 Task: Look for products in the category "Pre-Workout" from Hilo Nutrition only.
Action: Mouse moved to (241, 135)
Screenshot: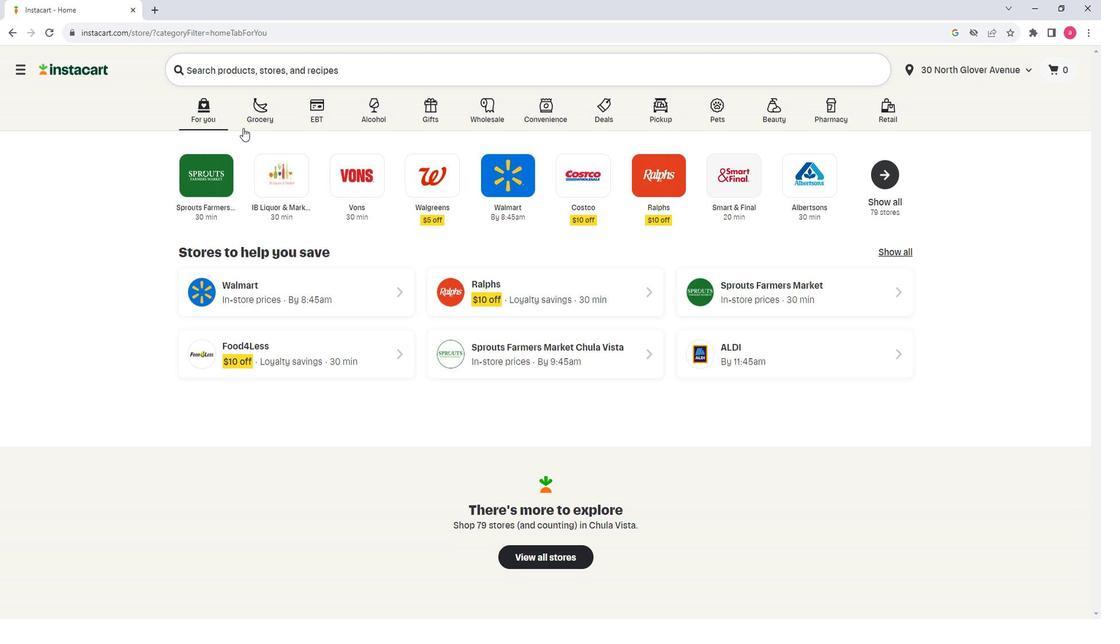
Action: Mouse pressed left at (241, 135)
Screenshot: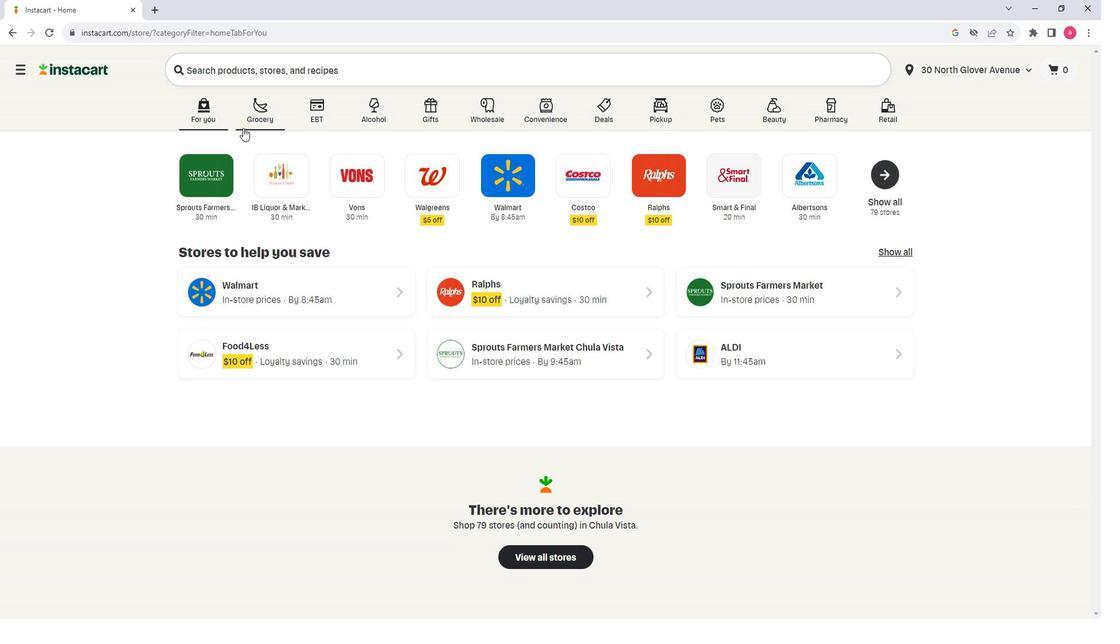
Action: Mouse moved to (359, 319)
Screenshot: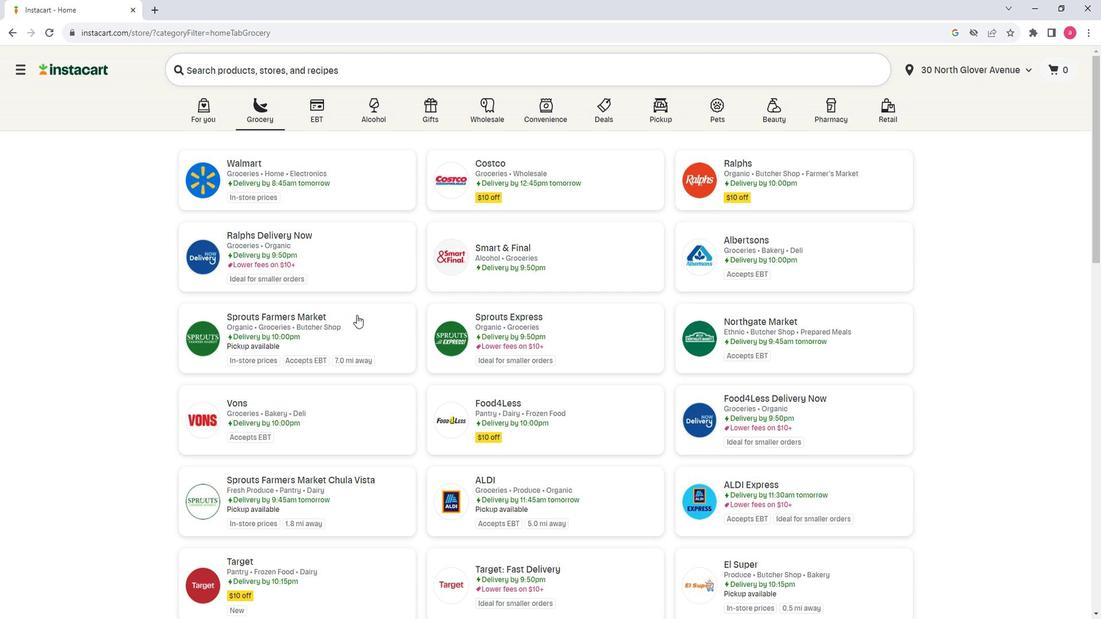 
Action: Mouse pressed left at (359, 319)
Screenshot: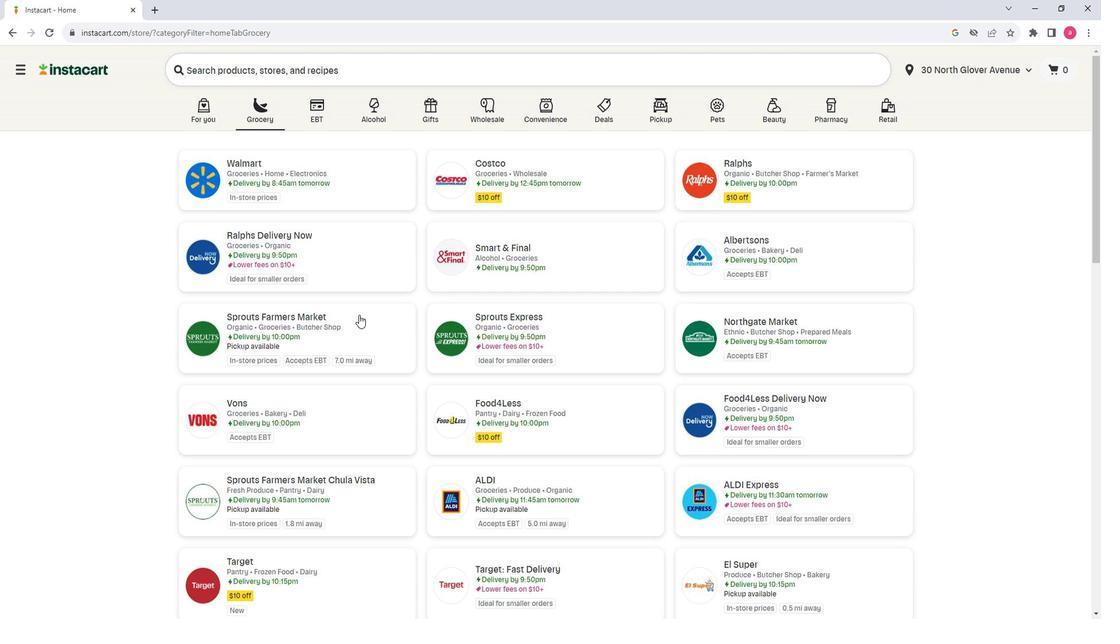 
Action: Mouse moved to (133, 332)
Screenshot: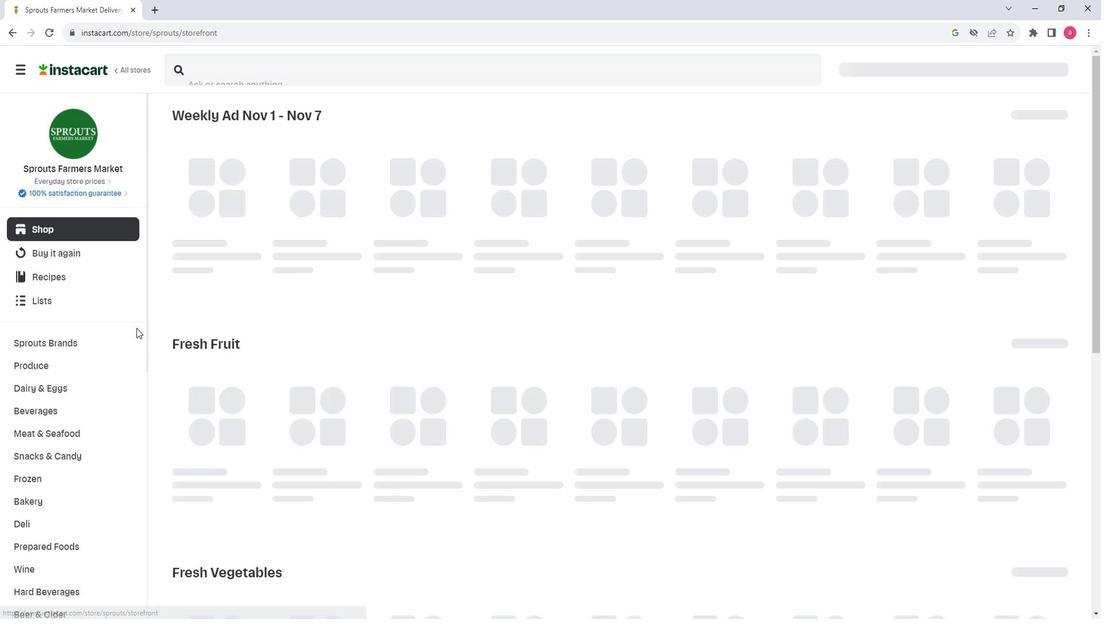 
Action: Mouse scrolled (133, 331) with delta (0, 0)
Screenshot: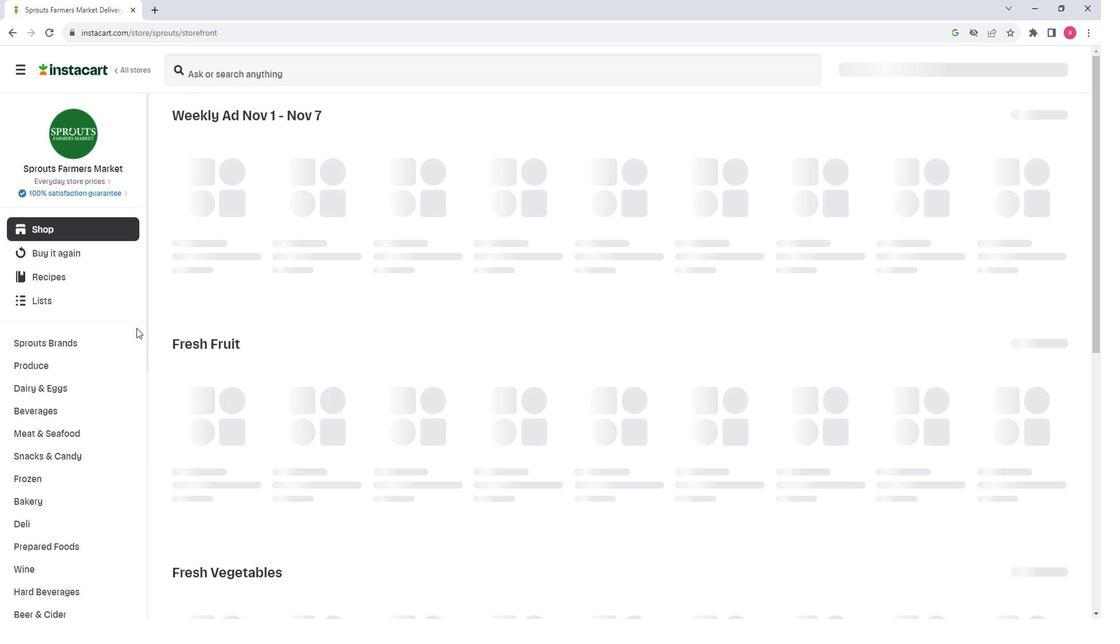 
Action: Mouse scrolled (133, 331) with delta (0, 0)
Screenshot: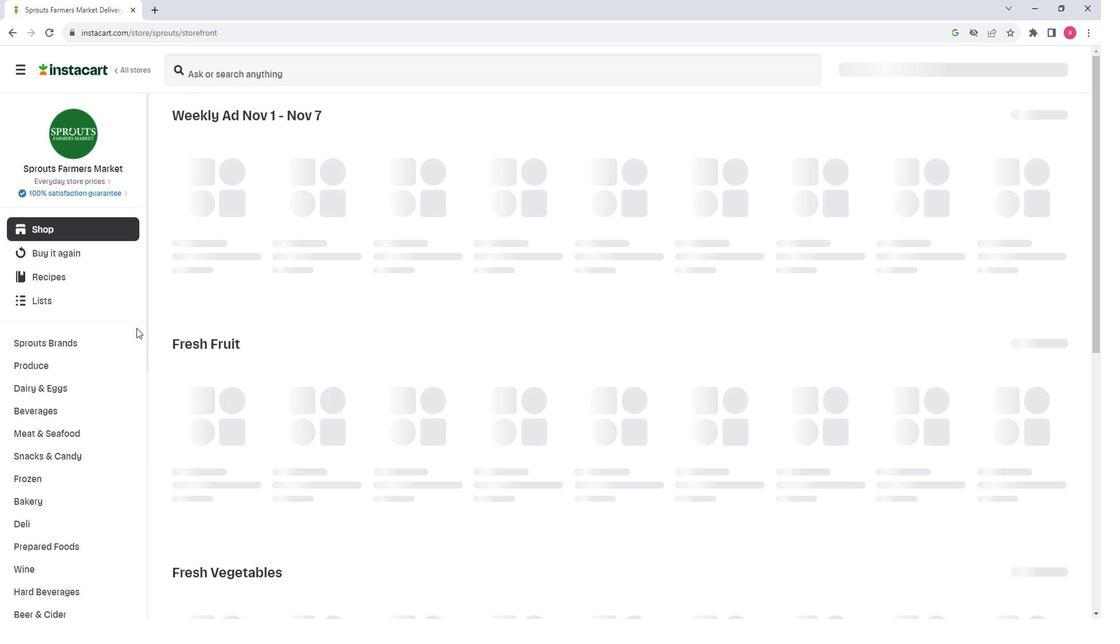 
Action: Mouse scrolled (133, 331) with delta (0, 0)
Screenshot: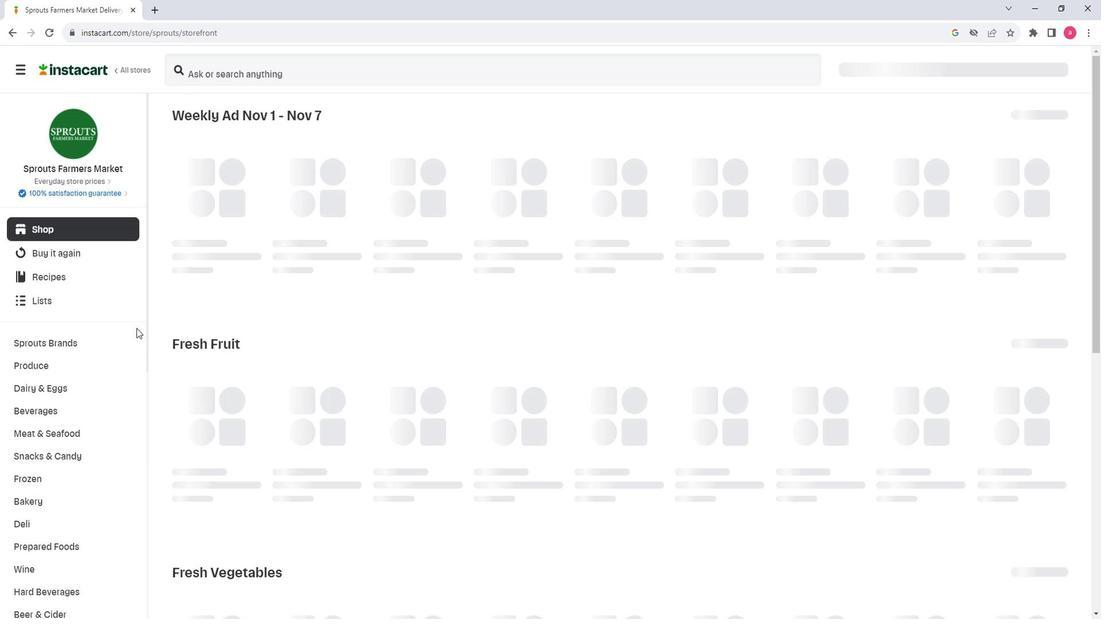 
Action: Mouse scrolled (133, 331) with delta (0, 0)
Screenshot: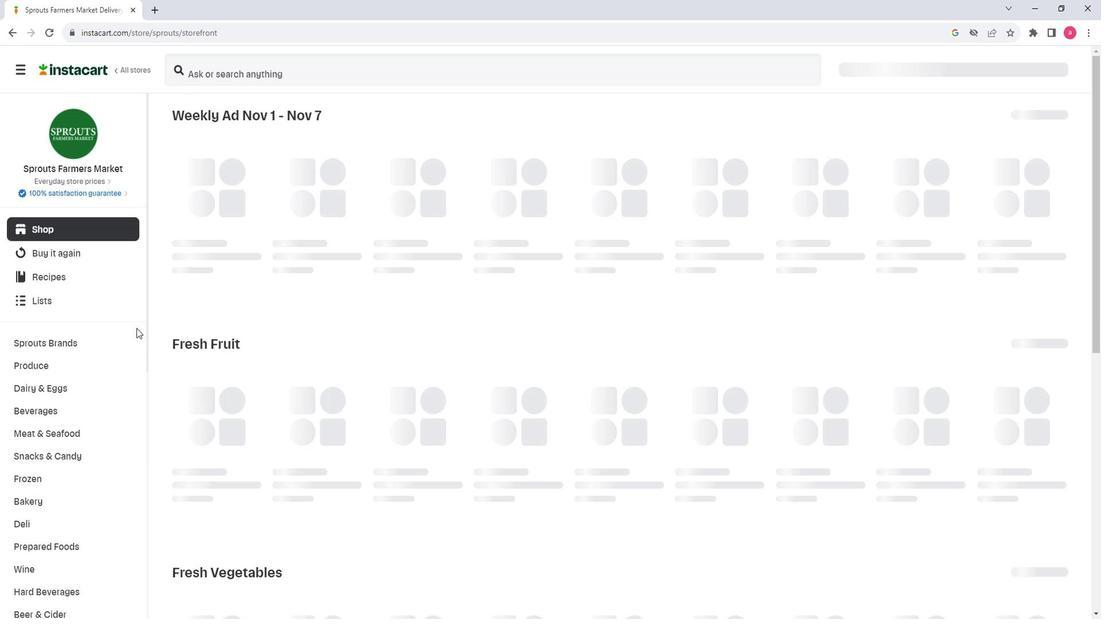 
Action: Mouse scrolled (133, 331) with delta (0, 0)
Screenshot: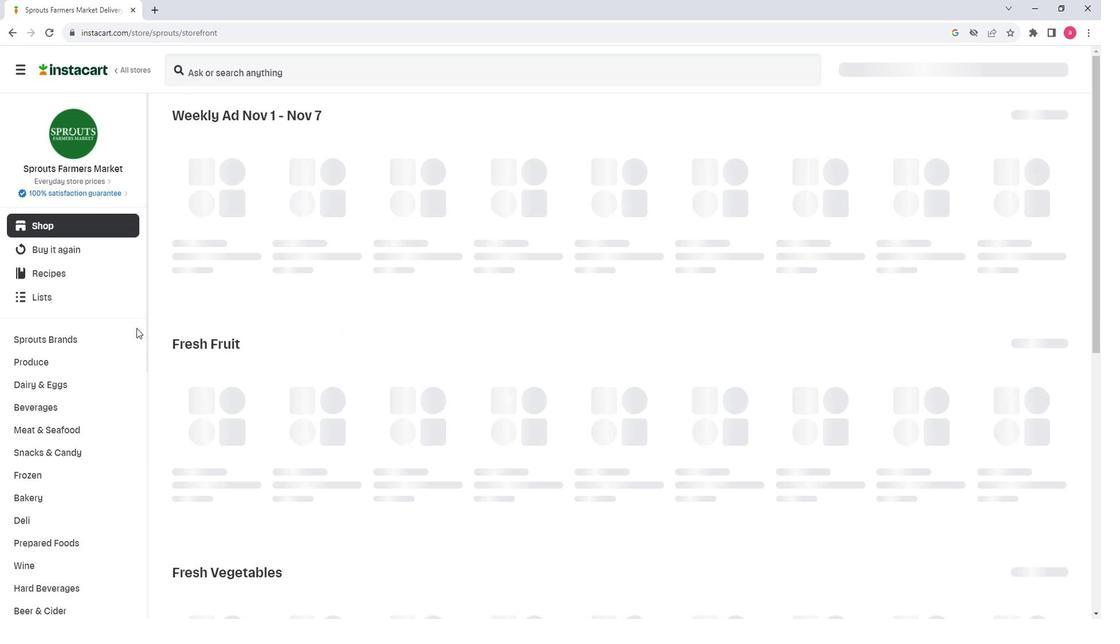 
Action: Mouse moved to (61, 496)
Screenshot: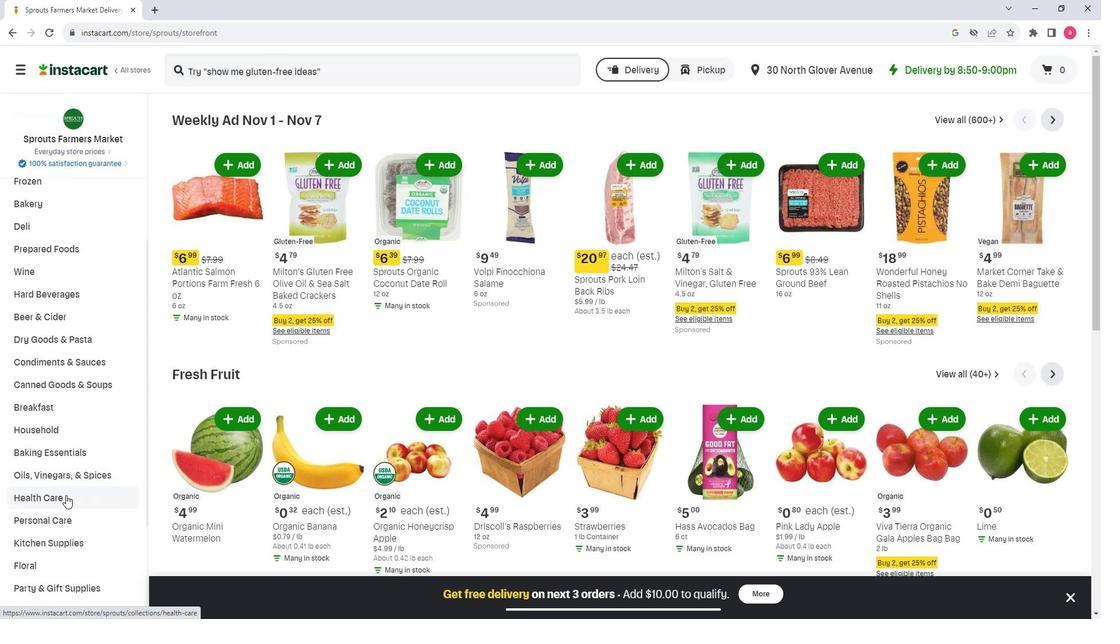 
Action: Mouse pressed left at (61, 496)
Screenshot: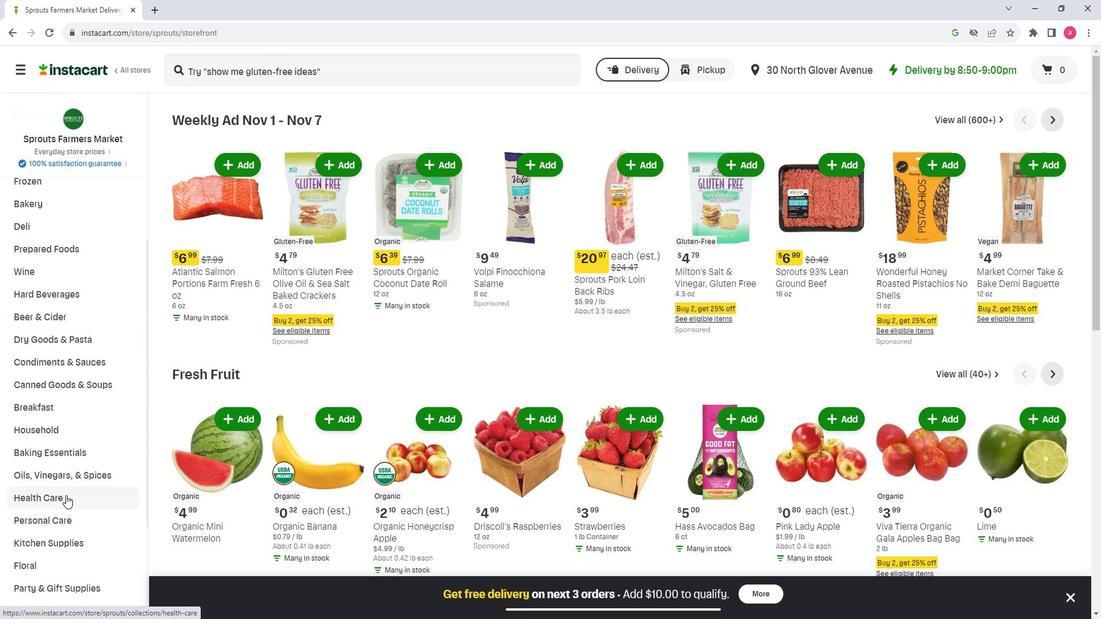 
Action: Mouse moved to (844, 154)
Screenshot: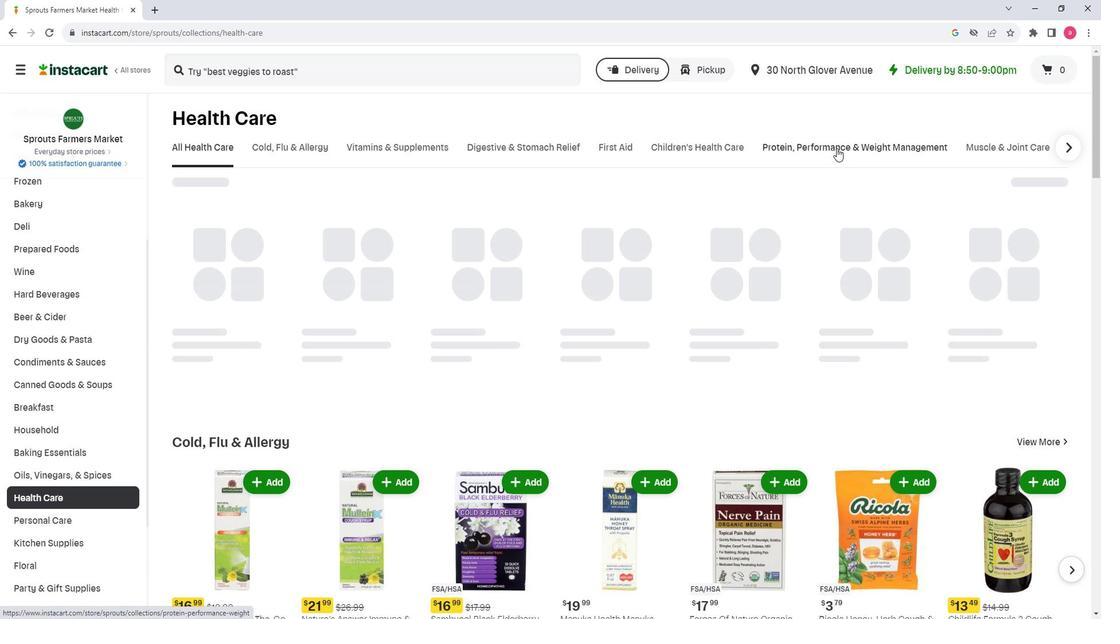 
Action: Mouse pressed left at (844, 154)
Screenshot: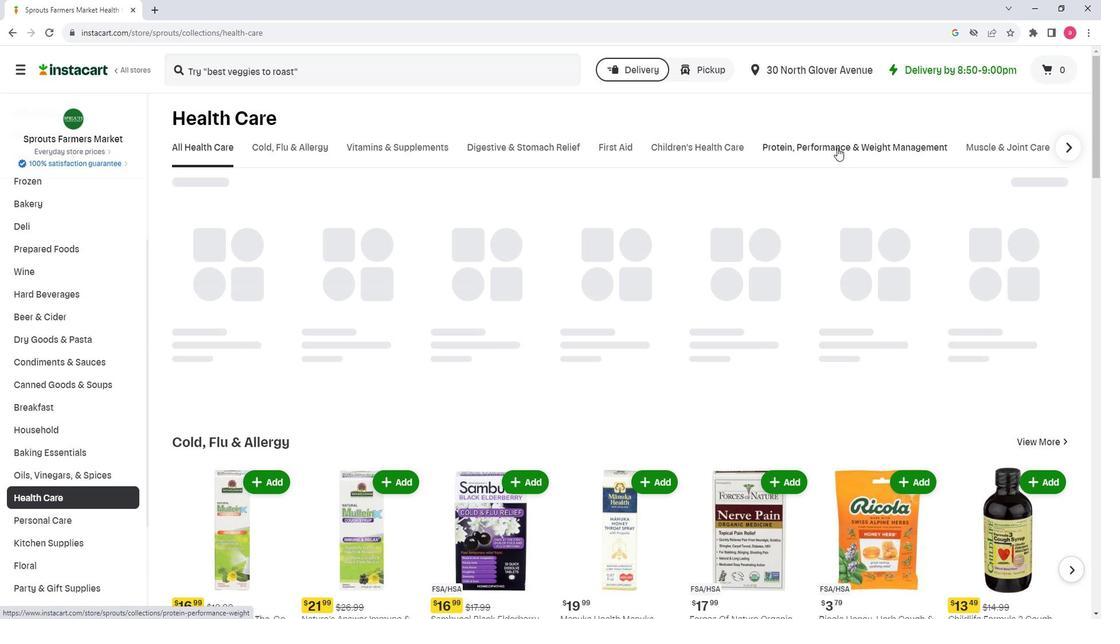 
Action: Mouse moved to (501, 202)
Screenshot: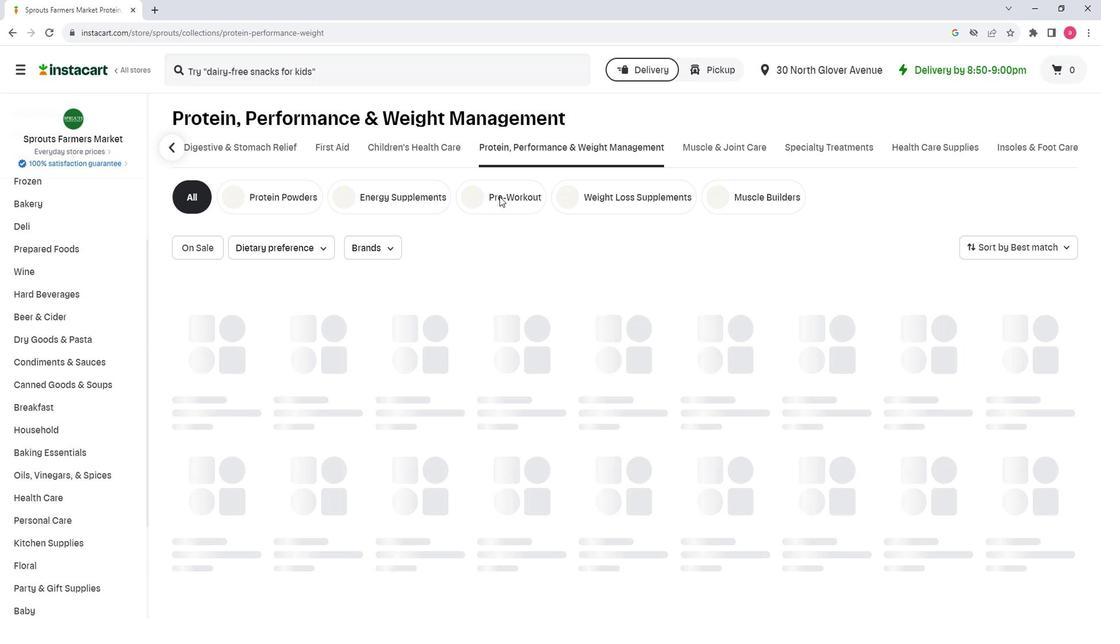 
Action: Mouse pressed left at (501, 202)
Screenshot: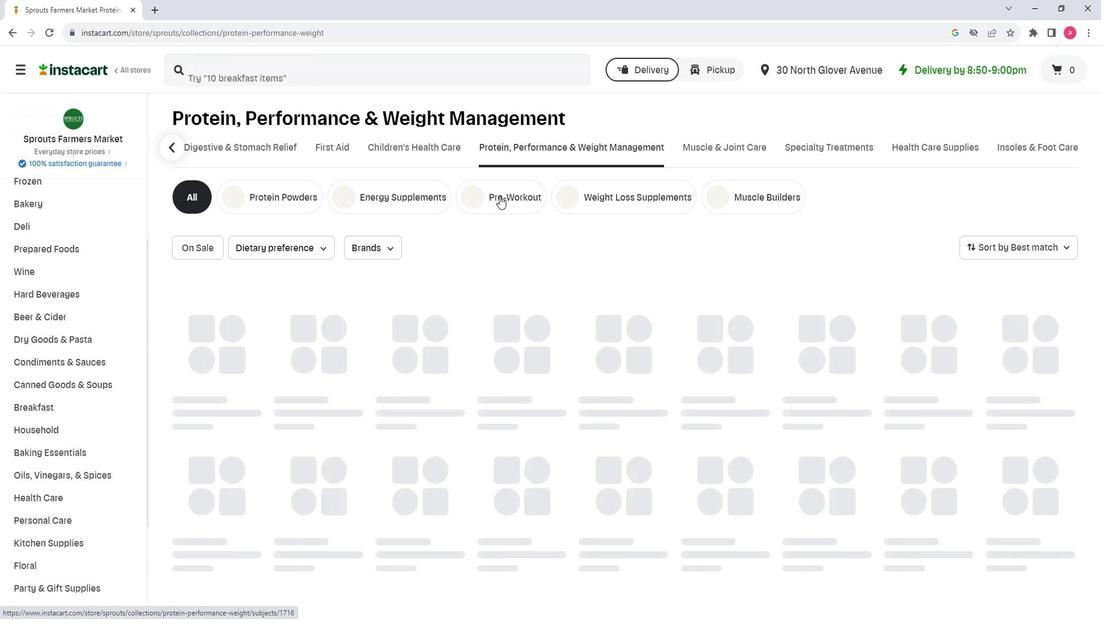 
Action: Mouse moved to (265, 256)
Screenshot: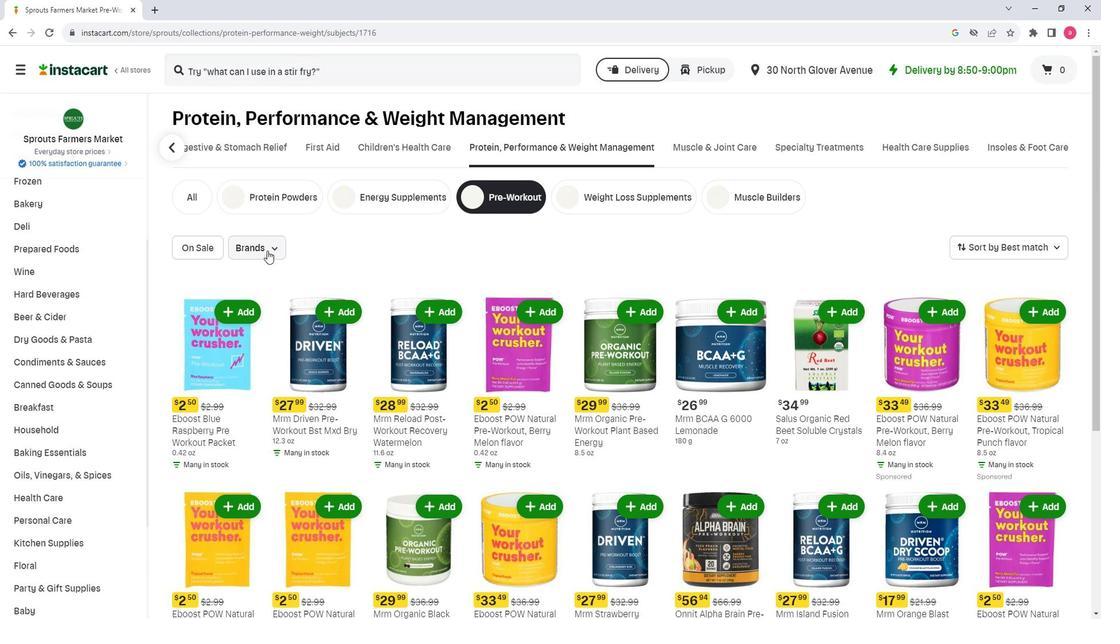 
Action: Mouse pressed left at (265, 256)
Screenshot: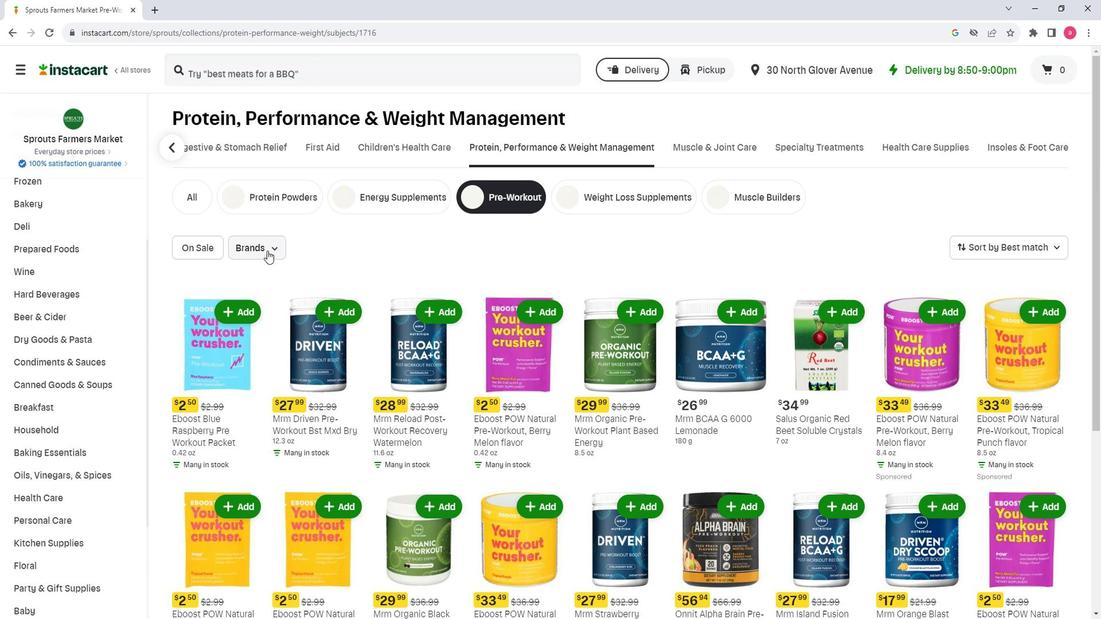 
Action: Mouse moved to (300, 313)
Screenshot: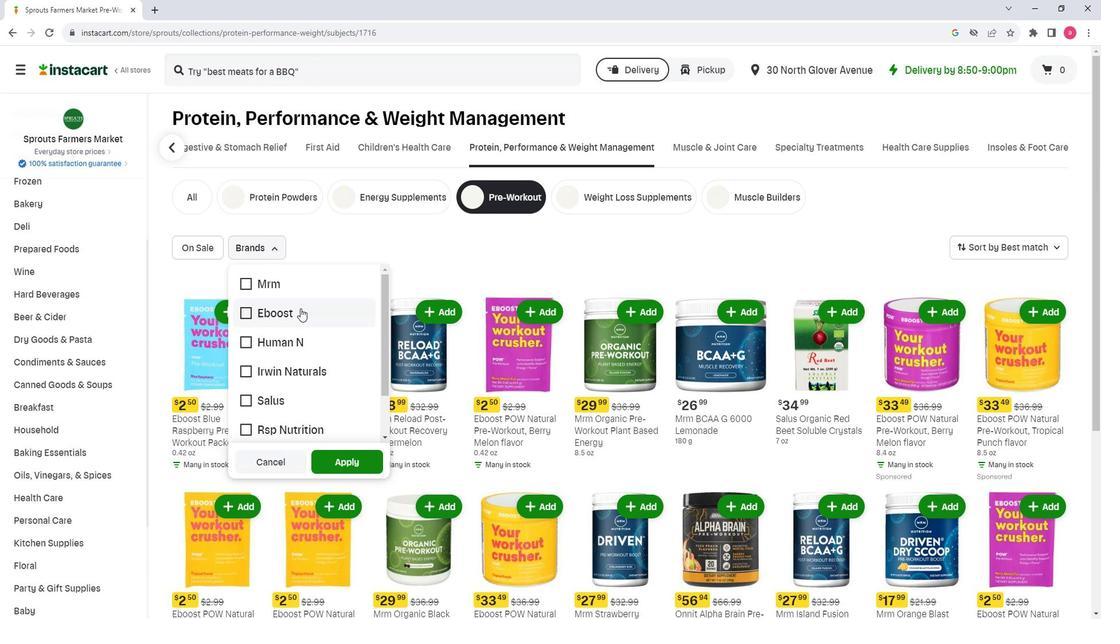 
Action: Mouse scrolled (300, 312) with delta (0, 0)
Screenshot: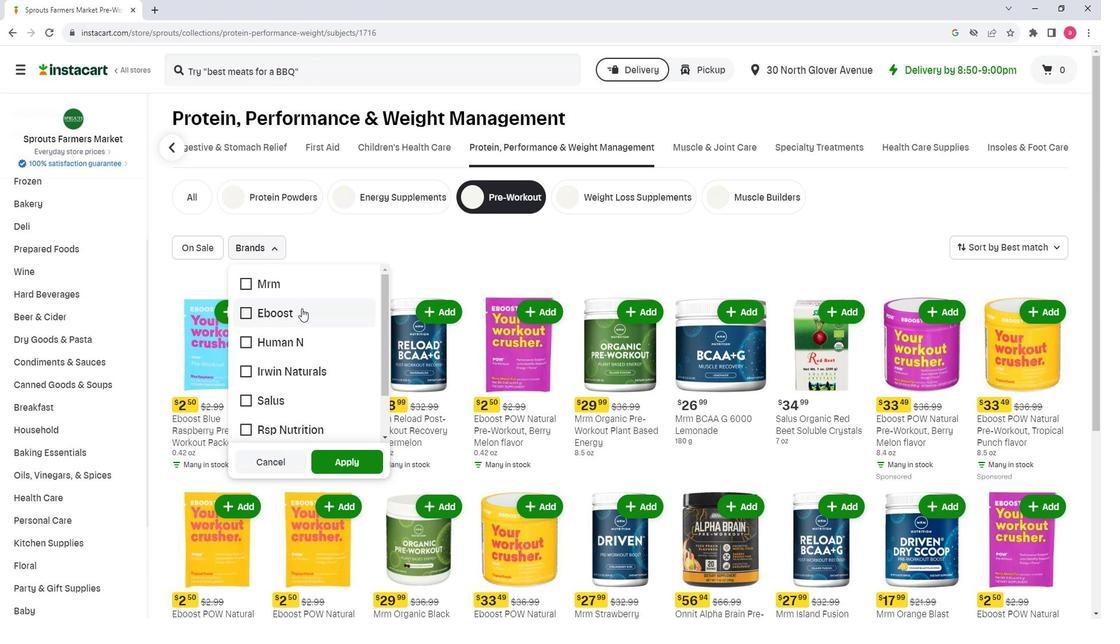 
Action: Mouse scrolled (300, 313) with delta (0, 0)
Screenshot: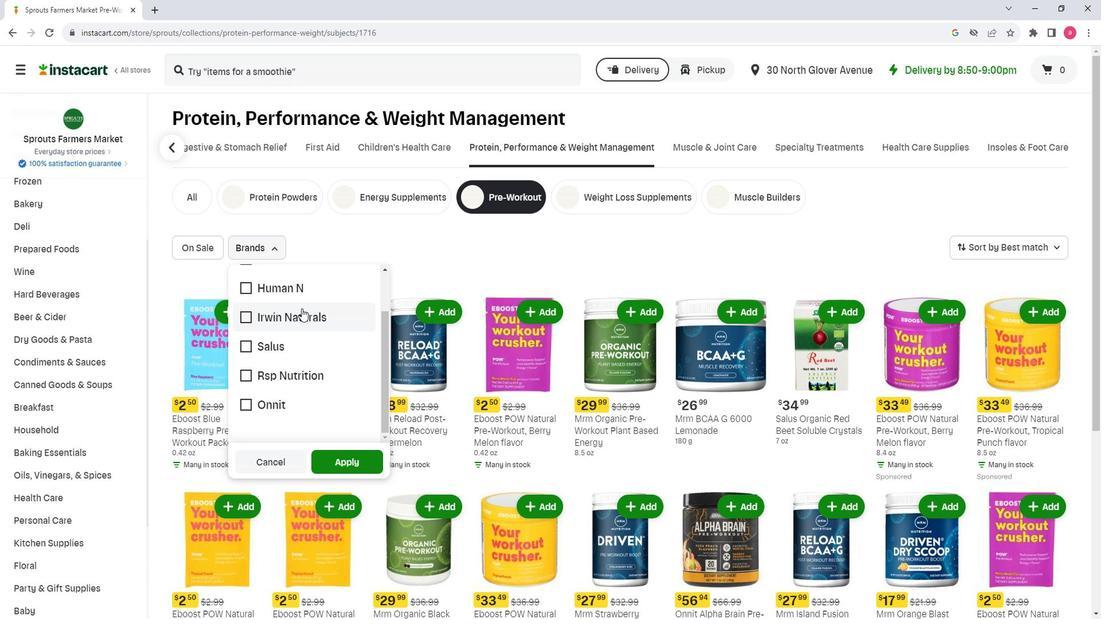 
Action: Mouse scrolled (300, 313) with delta (0, 0)
Screenshot: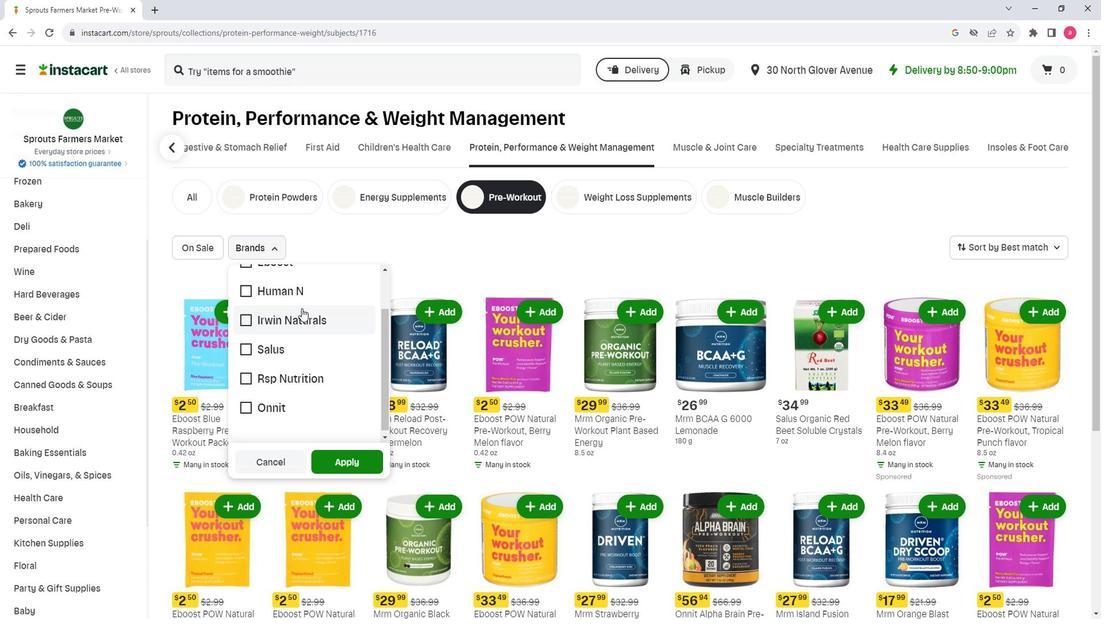 
